 Task: Click the Remove button while Find Invoice
Action: Mouse moved to (125, 17)
Screenshot: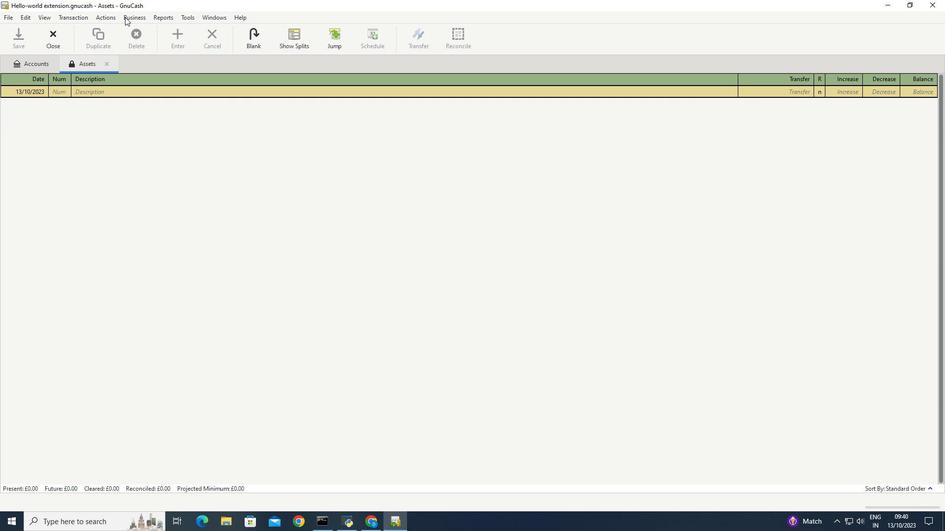 
Action: Mouse pressed left at (125, 17)
Screenshot: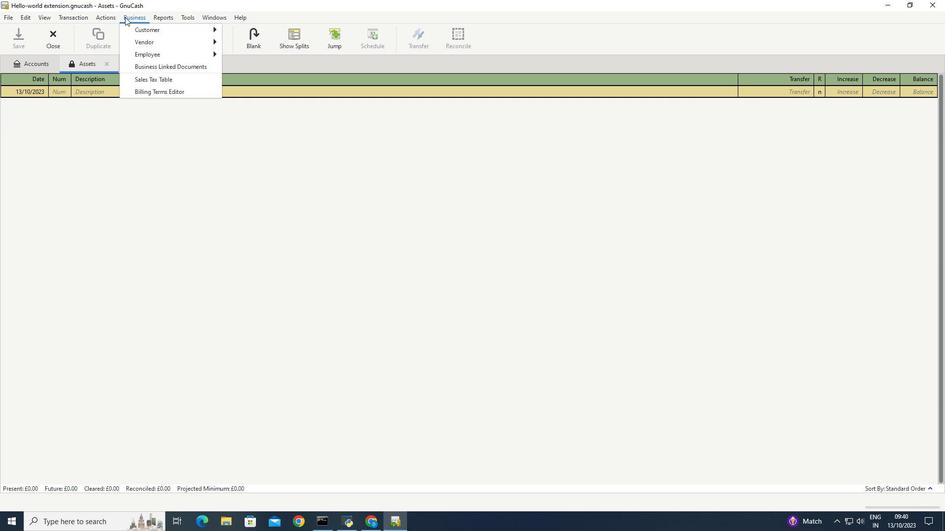 
Action: Mouse moved to (251, 80)
Screenshot: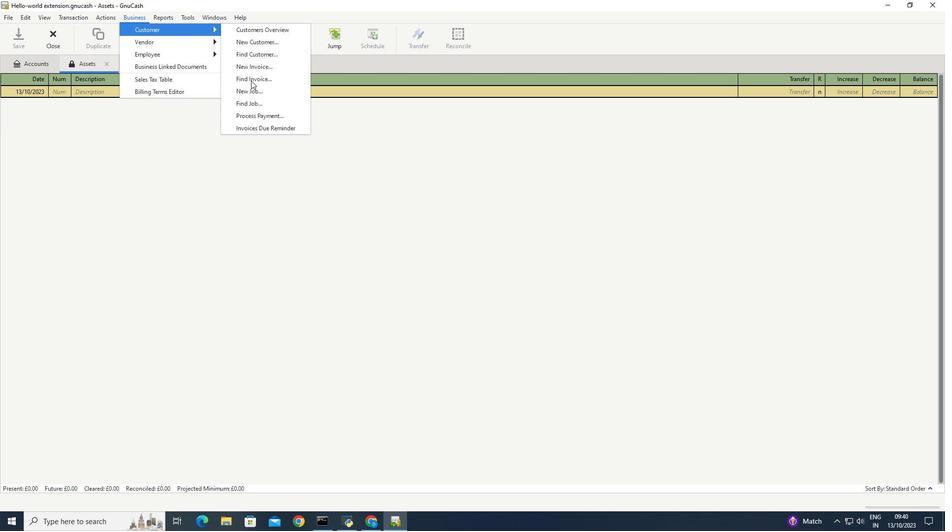 
Action: Mouse pressed left at (251, 80)
Screenshot: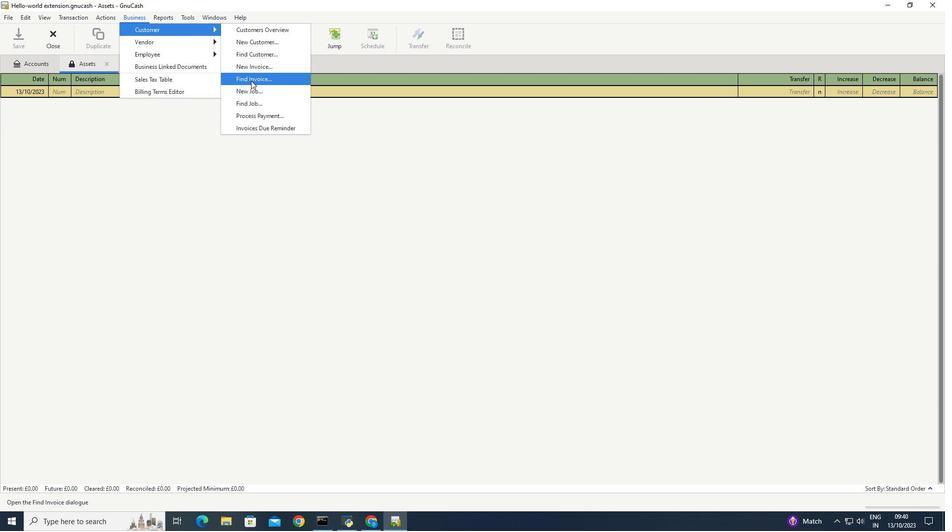 
Action: Mouse moved to (602, 232)
Screenshot: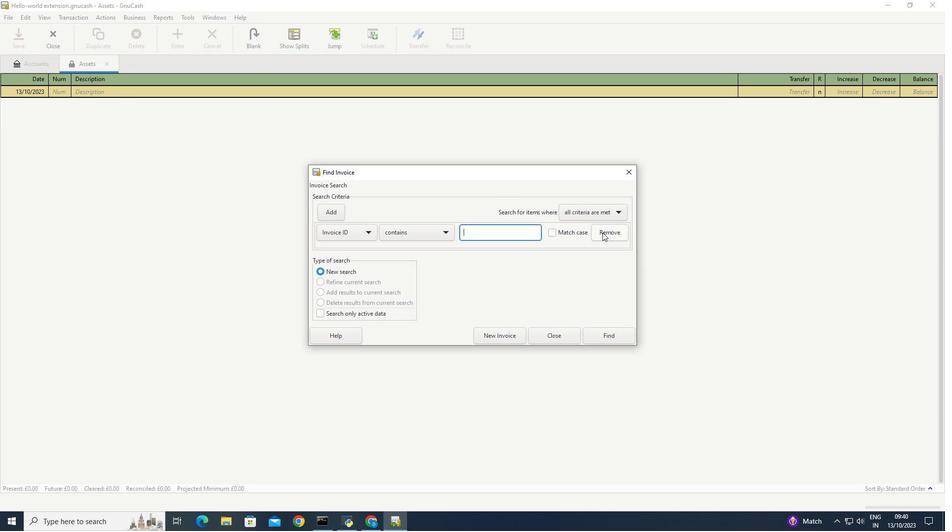 
Action: Mouse pressed left at (602, 232)
Screenshot: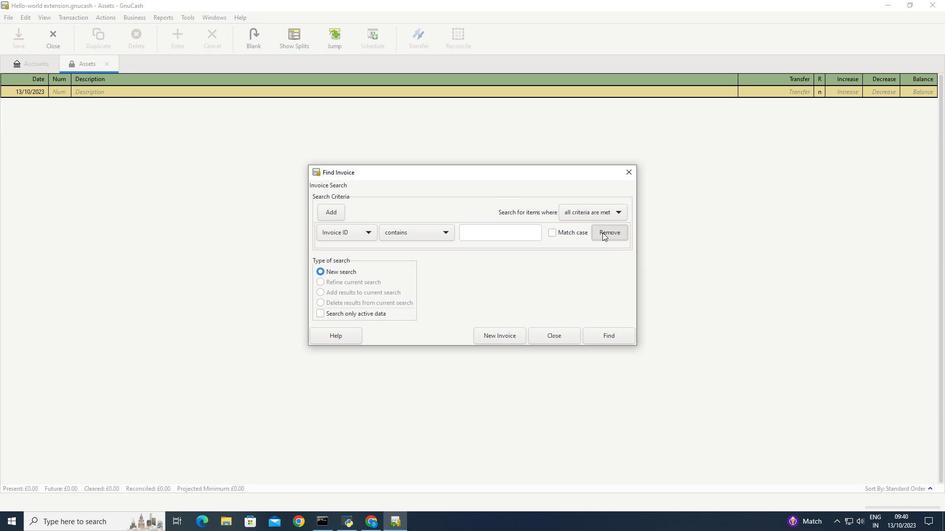 
